 Task: Filter people with service categories by Consulting.
Action: Mouse moved to (410, 95)
Screenshot: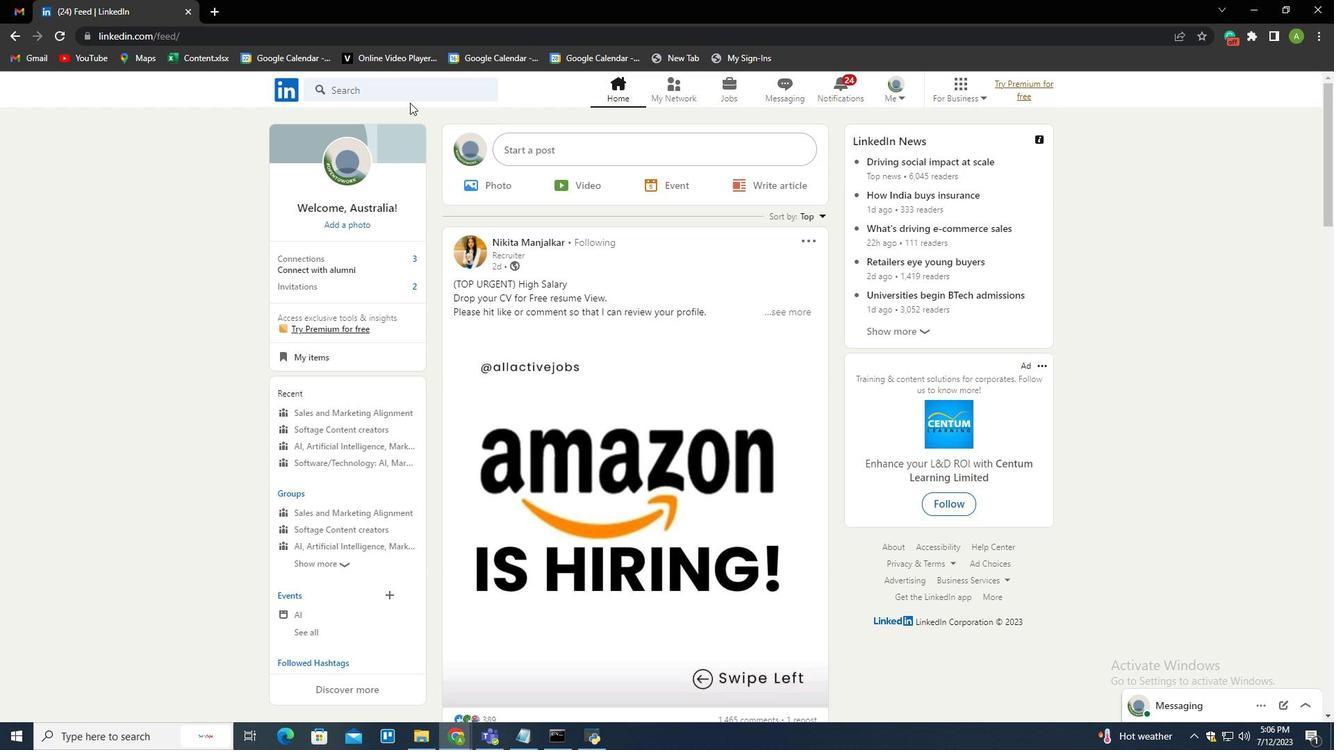 
Action: Mouse pressed left at (410, 95)
Screenshot: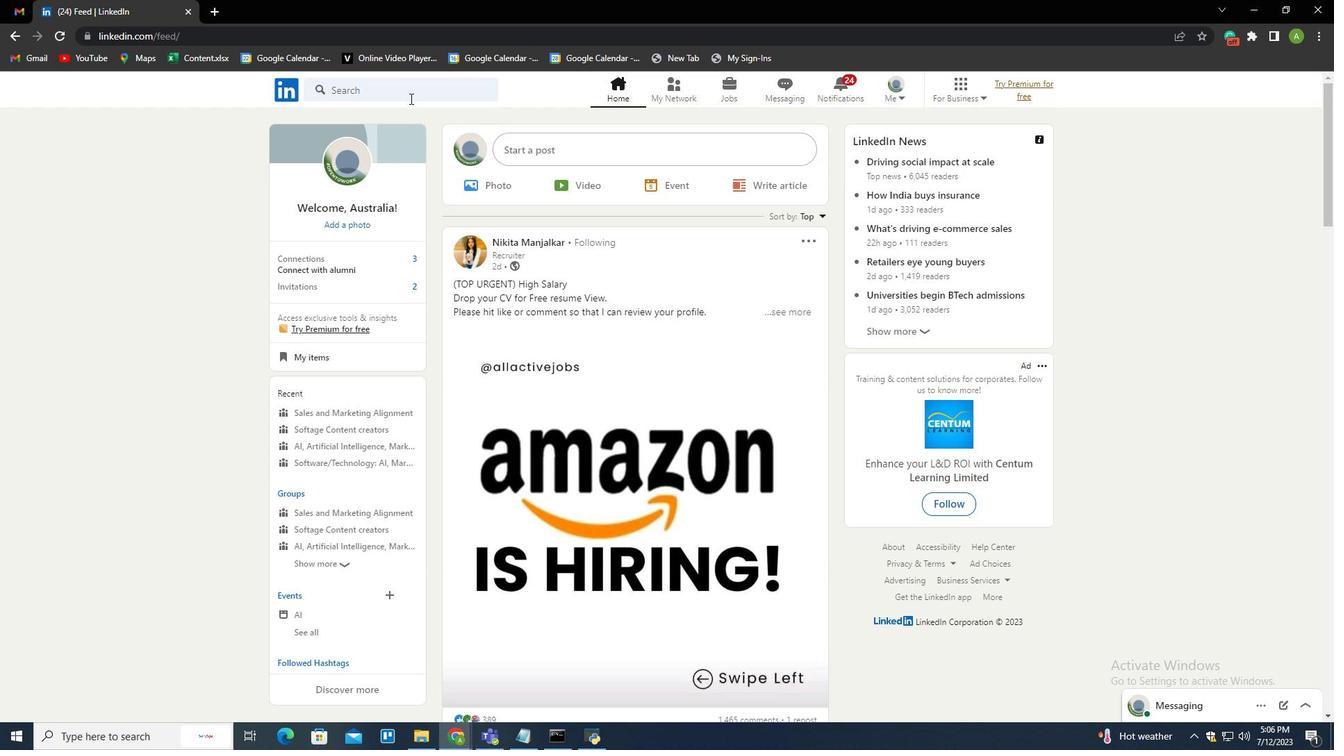 
Action: Mouse moved to (359, 198)
Screenshot: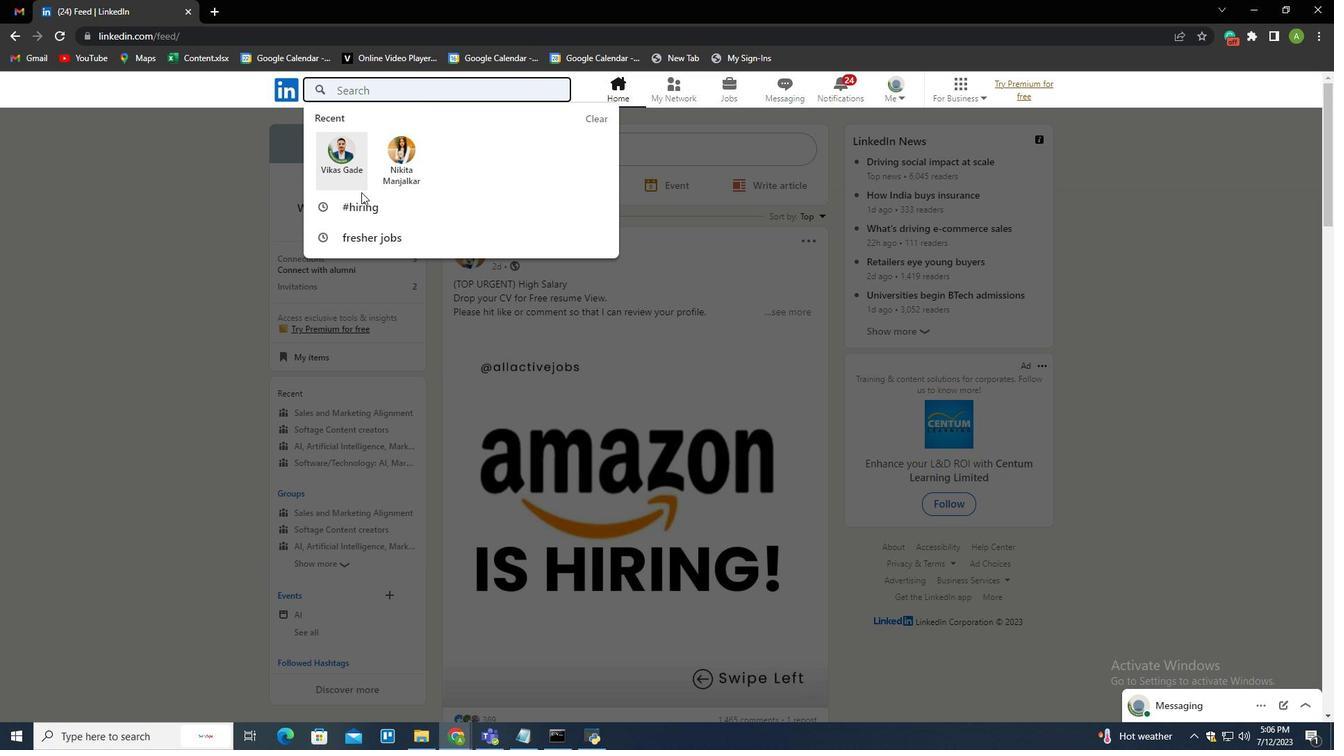 
Action: Mouse pressed left at (359, 198)
Screenshot: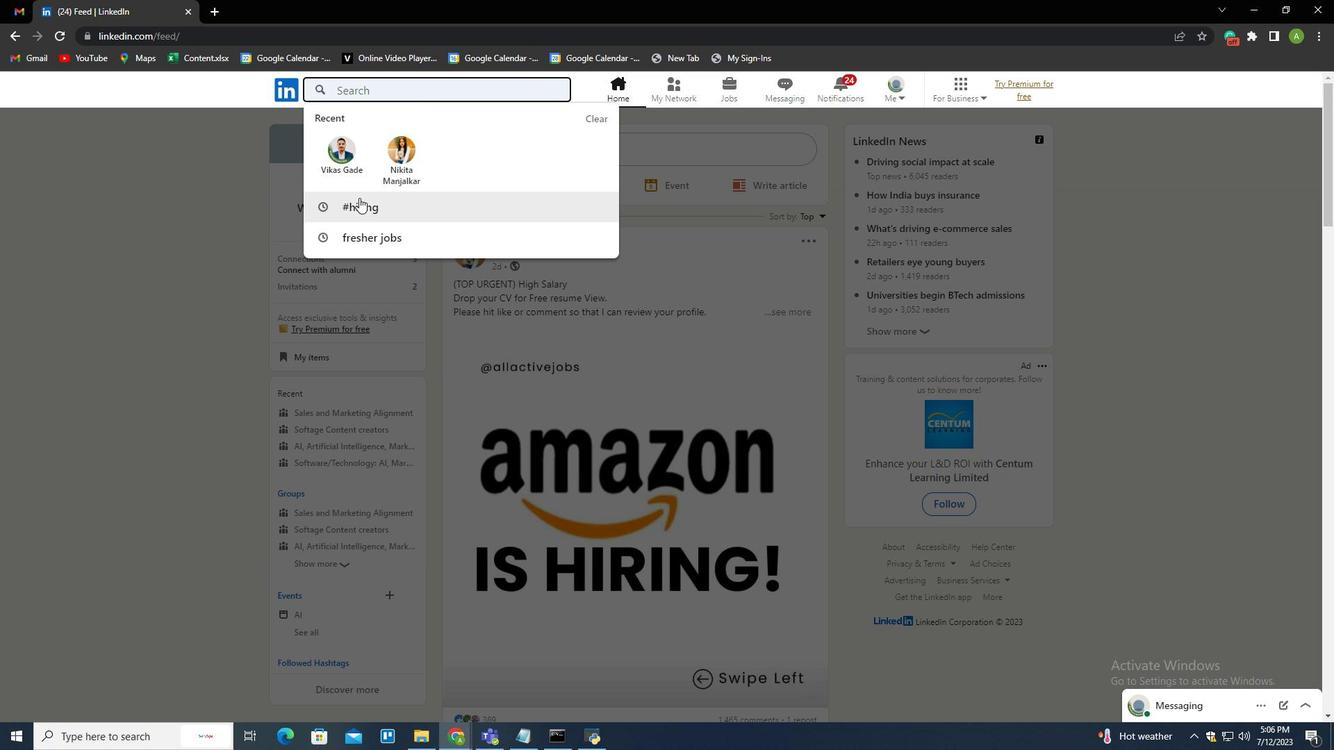
Action: Mouse moved to (522, 127)
Screenshot: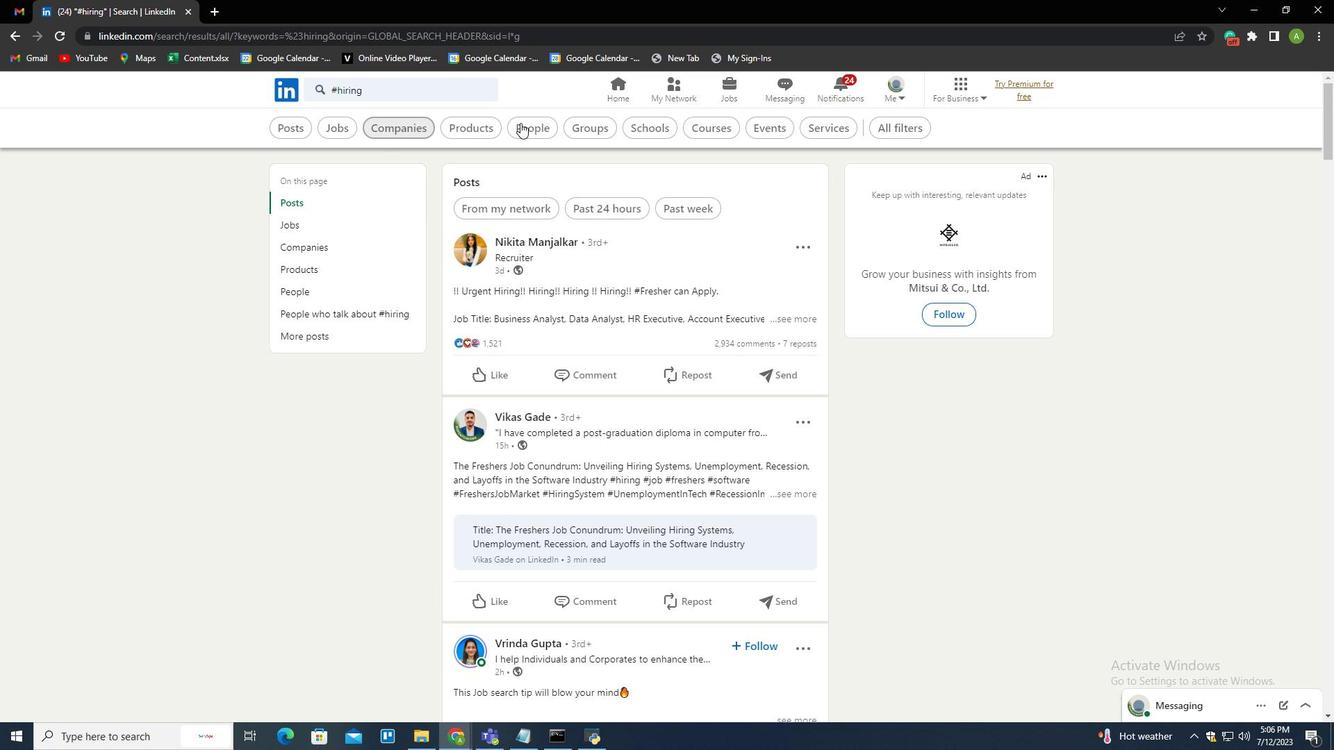 
Action: Mouse pressed left at (522, 127)
Screenshot: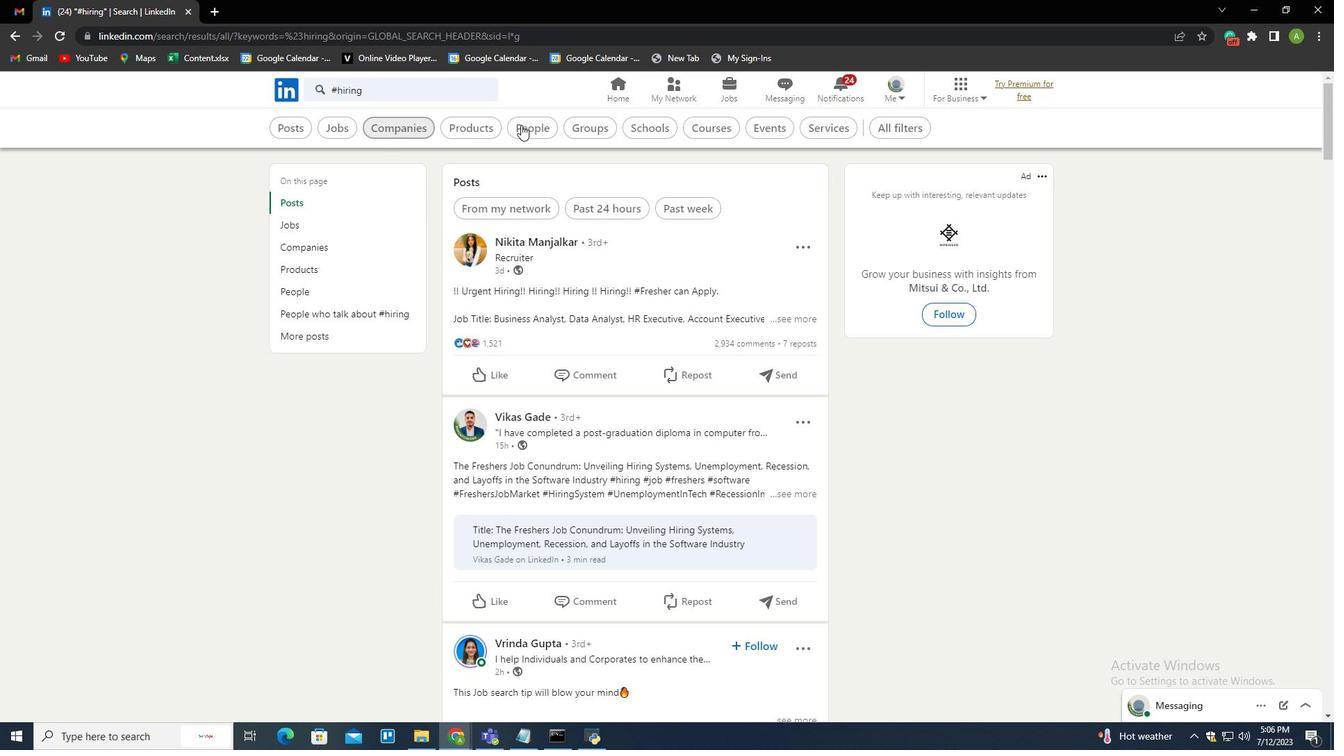 
Action: Mouse moved to (665, 132)
Screenshot: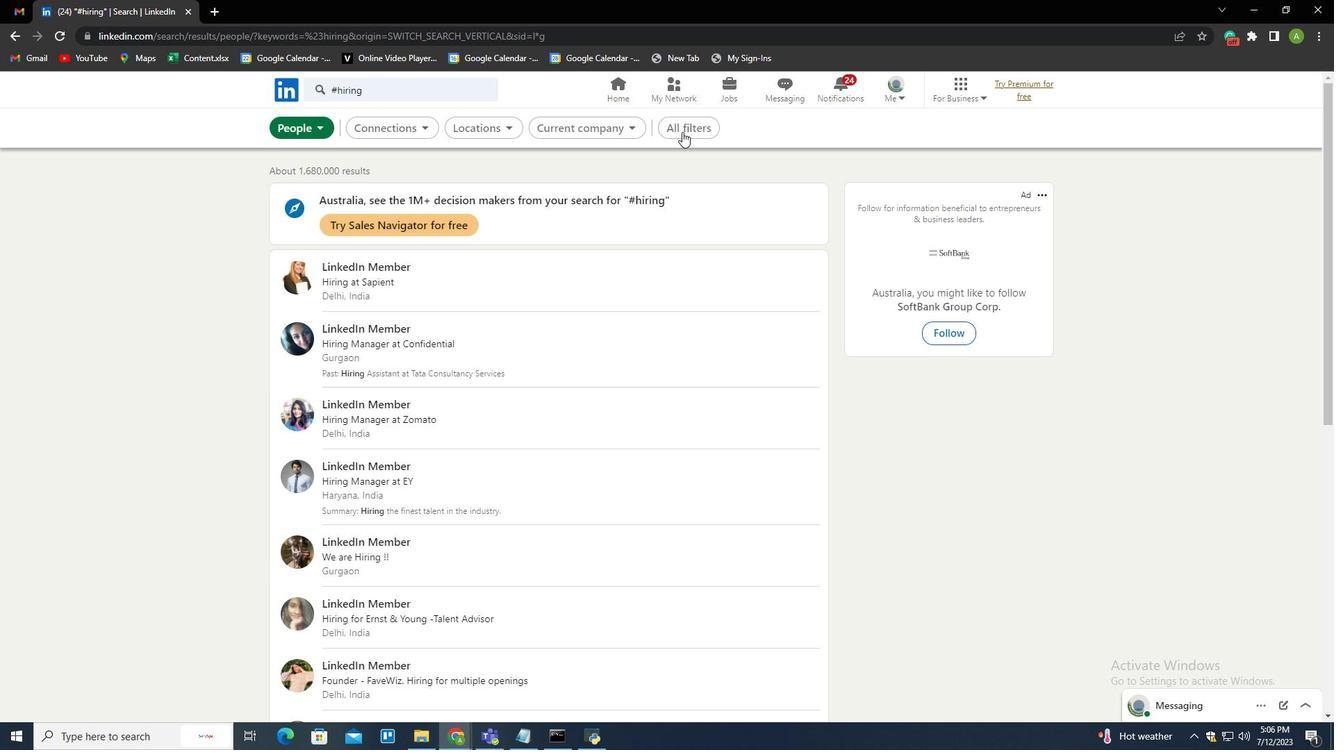 
Action: Mouse pressed left at (665, 132)
Screenshot: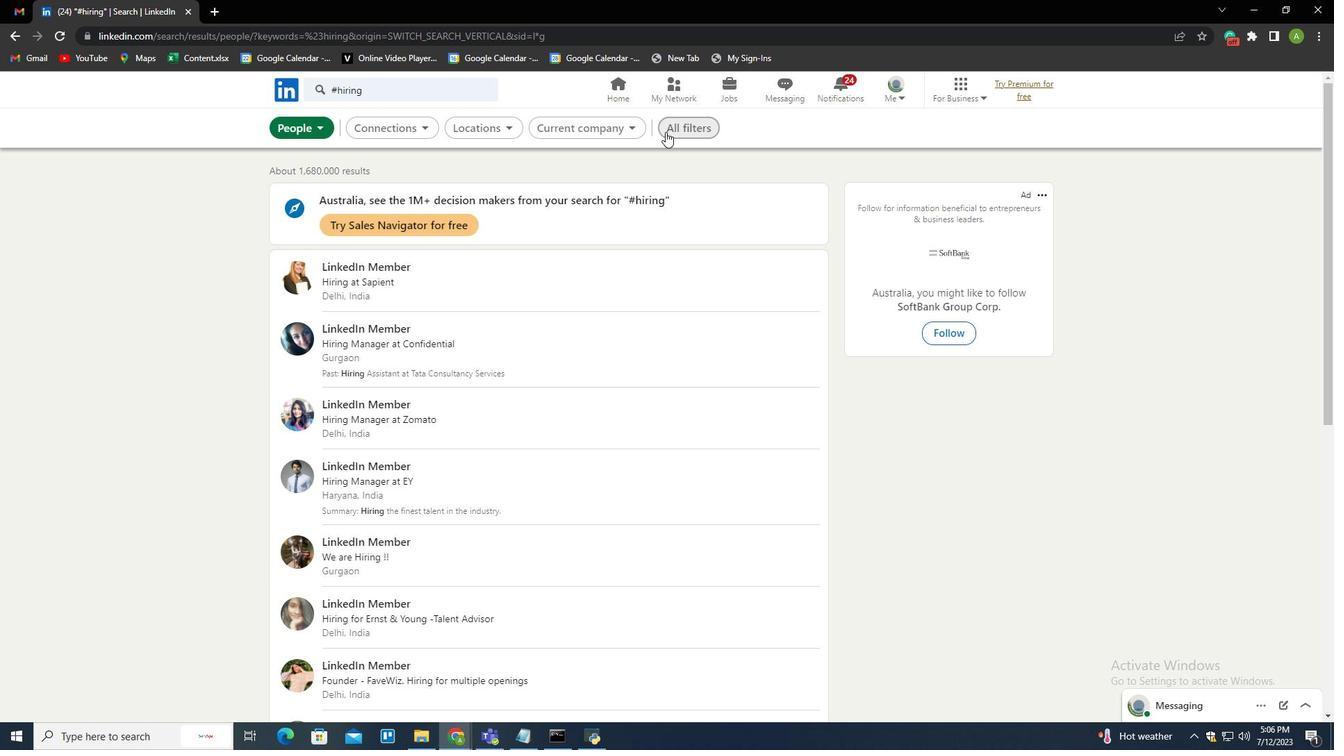 
Action: Mouse moved to (1222, 497)
Screenshot: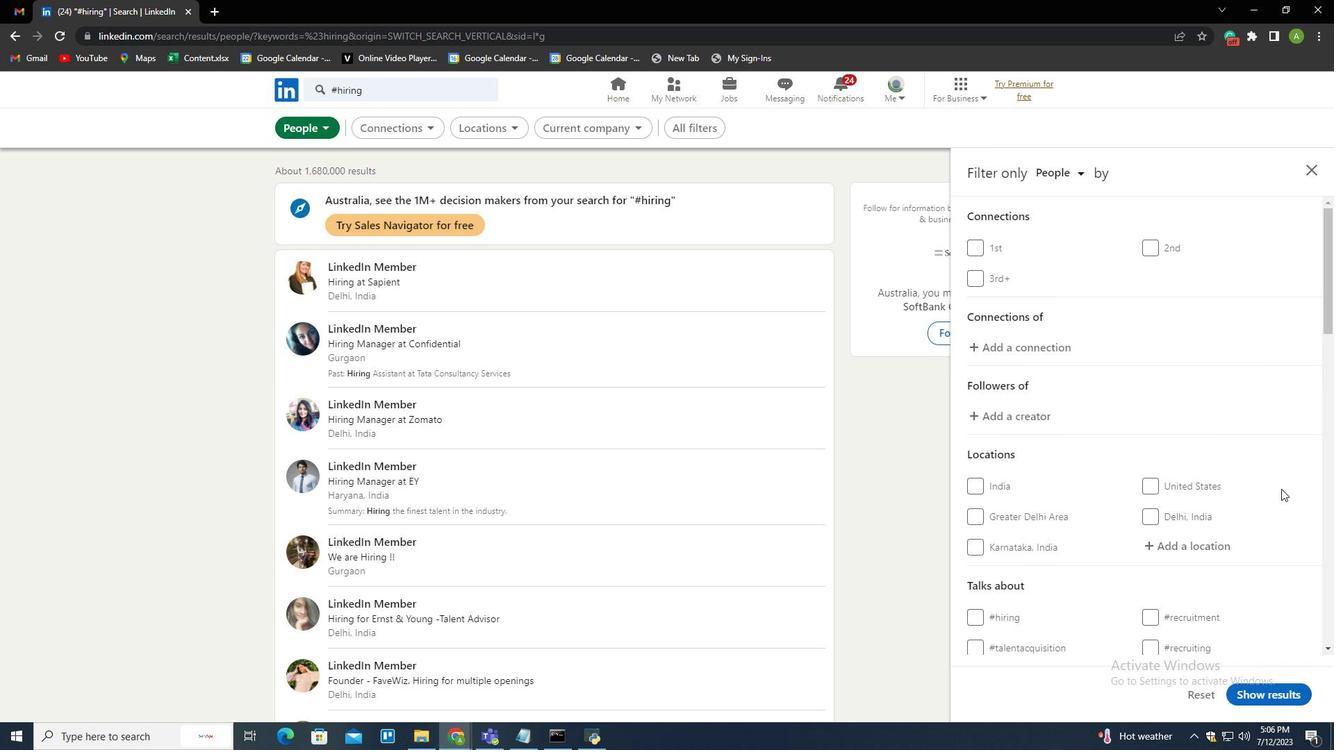 
Action: Mouse scrolled (1222, 497) with delta (0, 0)
Screenshot: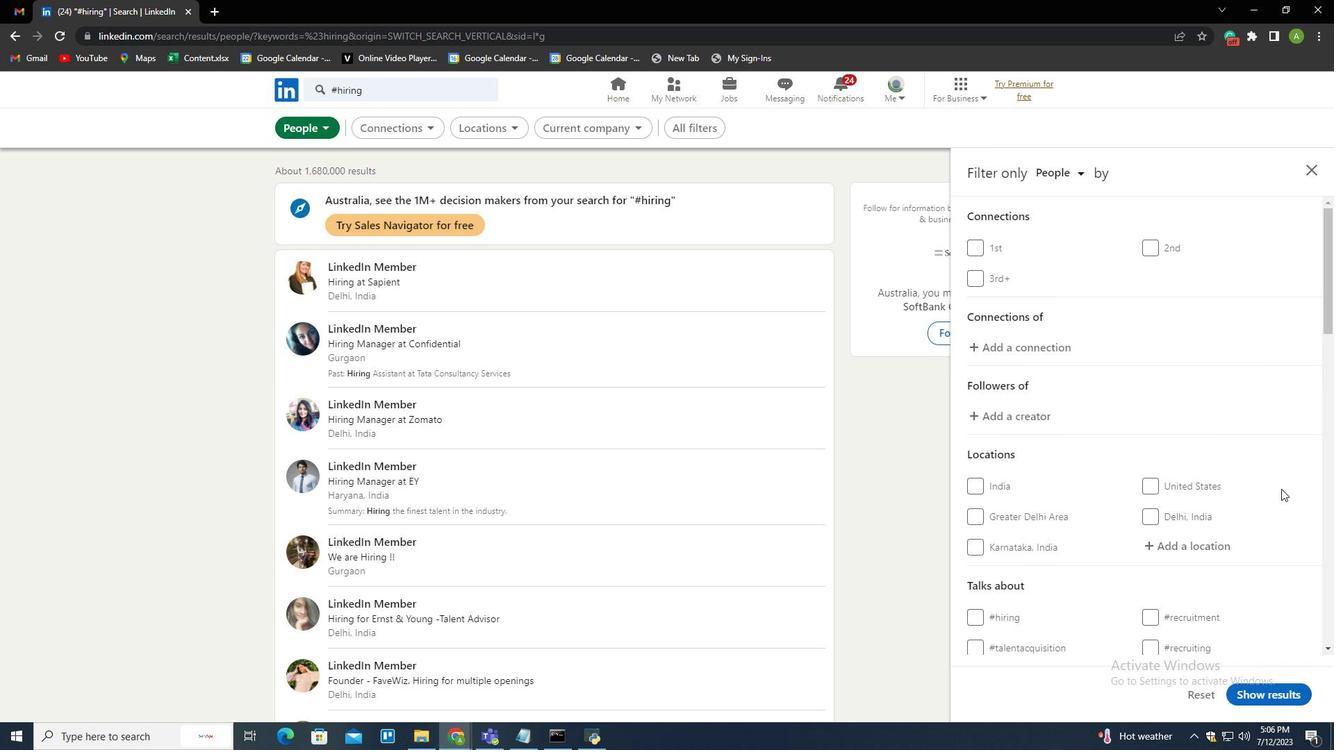 
Action: Mouse scrolled (1222, 497) with delta (0, 0)
Screenshot: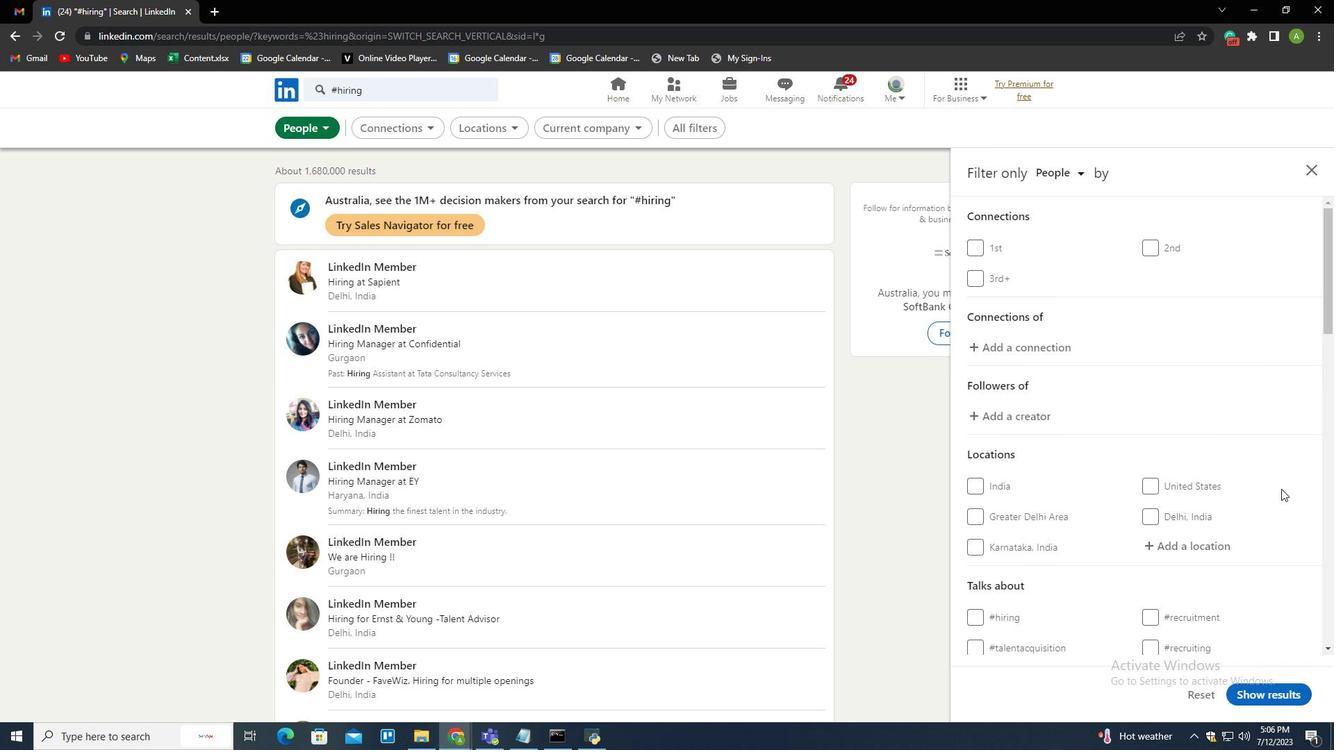
Action: Mouse scrolled (1222, 497) with delta (0, 0)
Screenshot: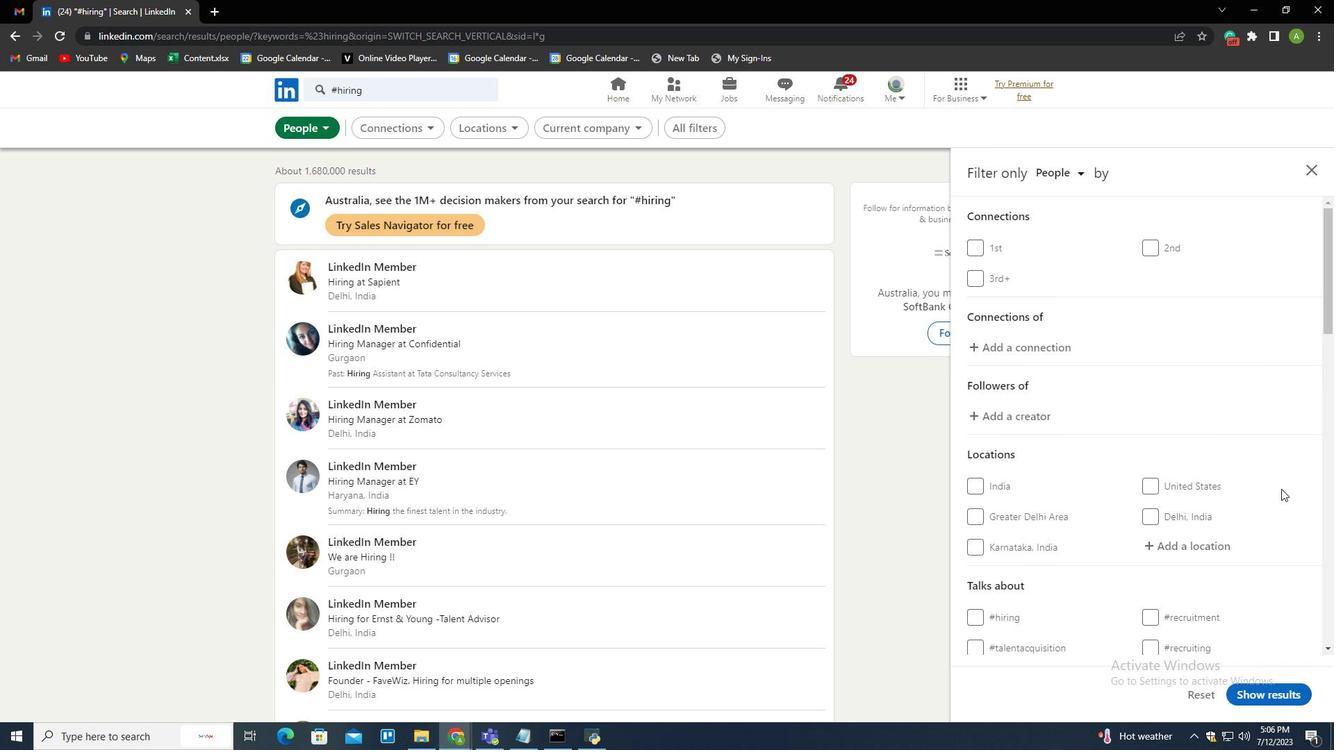 
Action: Mouse scrolled (1222, 497) with delta (0, 0)
Screenshot: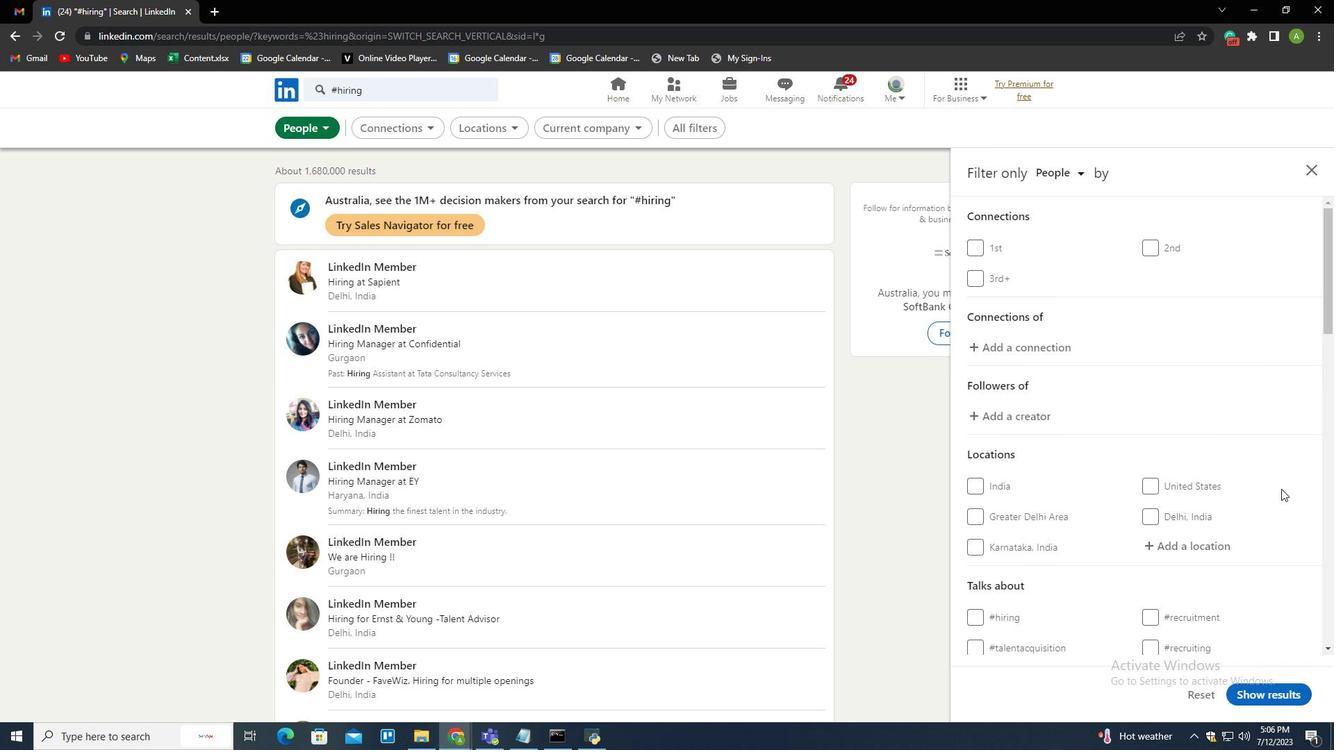 
Action: Mouse moved to (1192, 494)
Screenshot: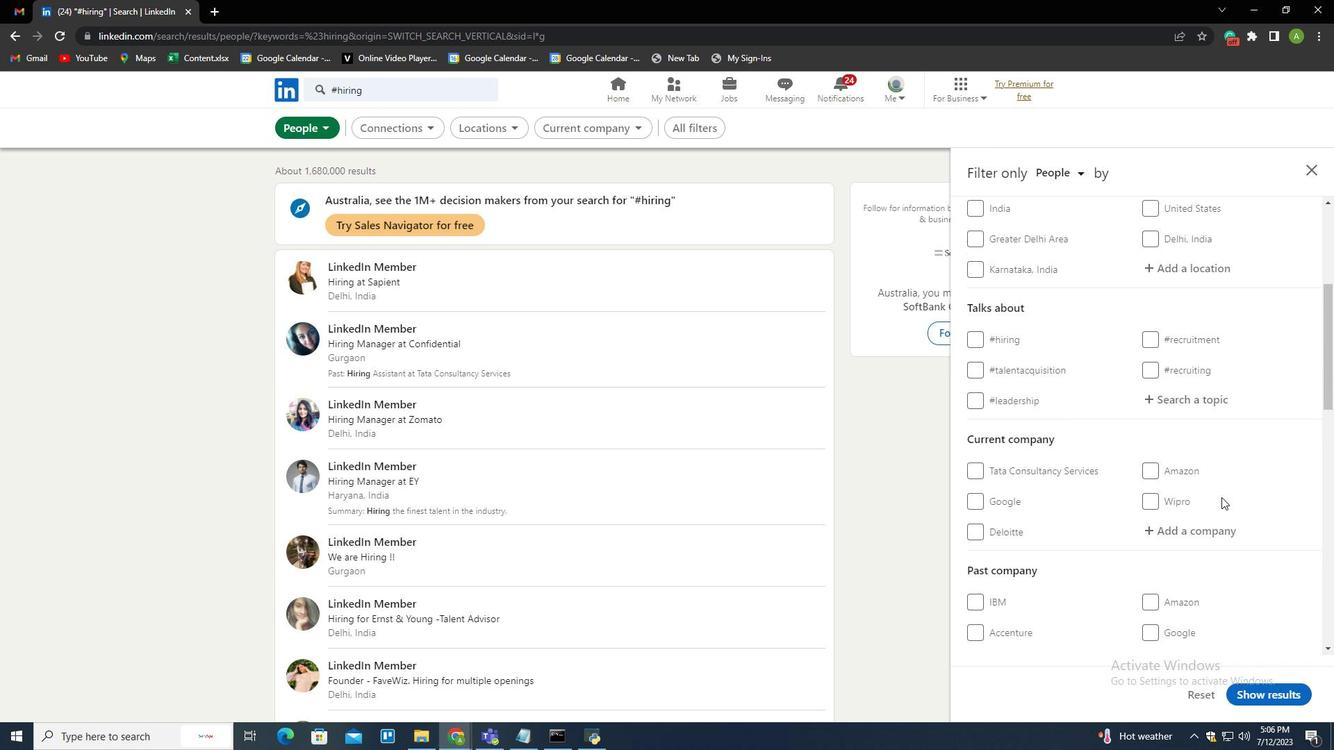 
Action: Mouse scrolled (1192, 494) with delta (0, 0)
Screenshot: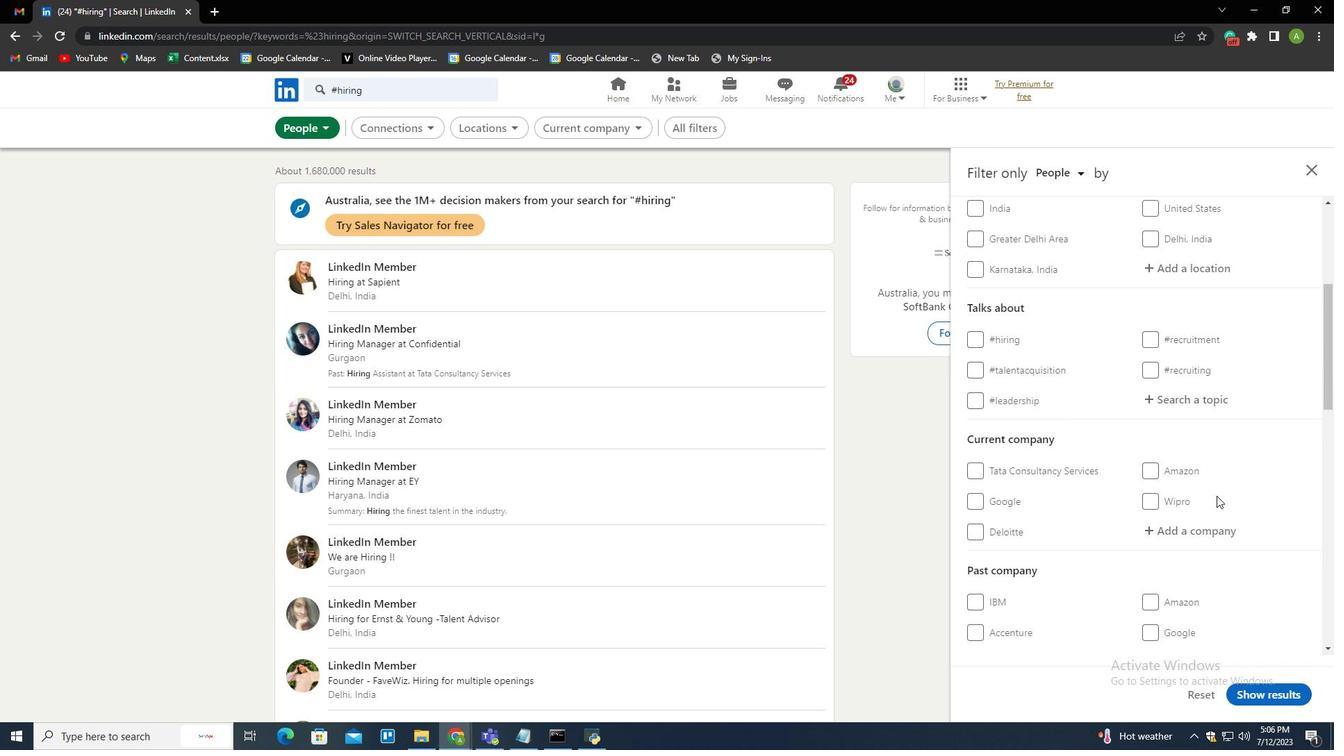 
Action: Mouse scrolled (1192, 494) with delta (0, 0)
Screenshot: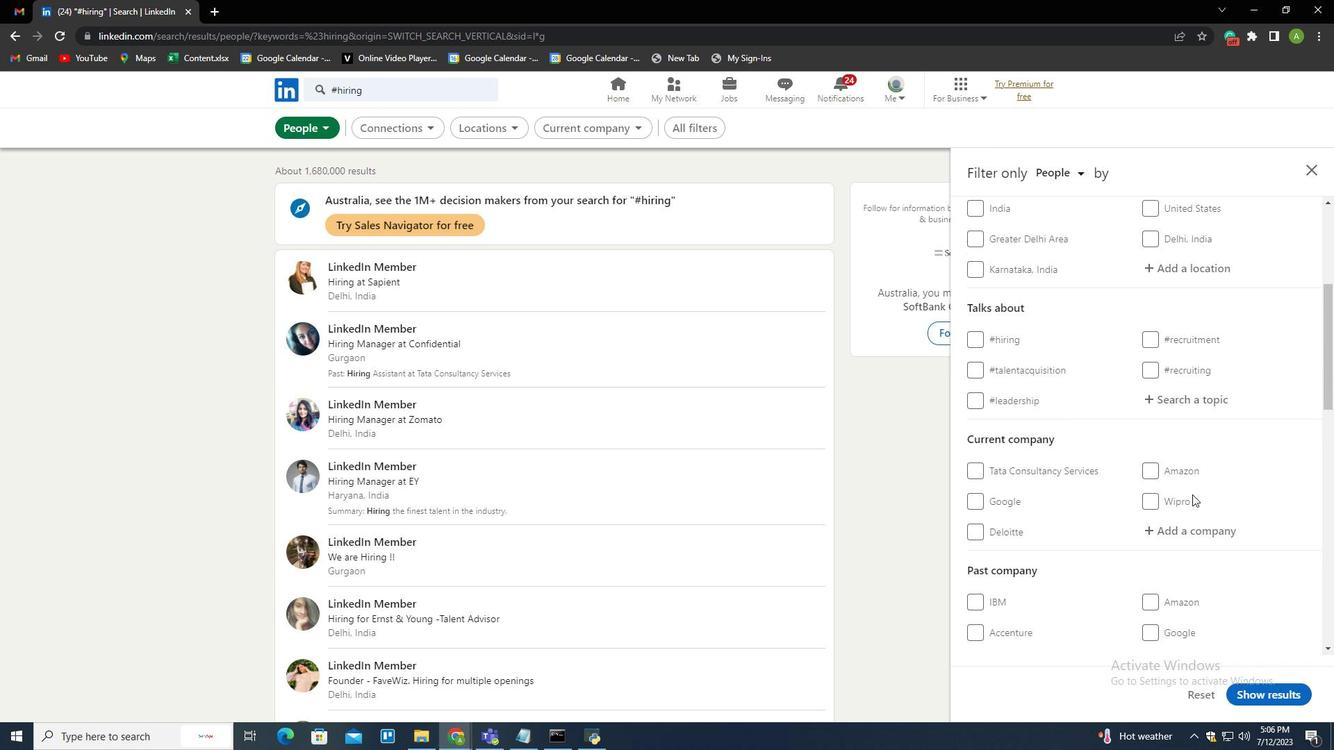 
Action: Mouse scrolled (1192, 494) with delta (0, 0)
Screenshot: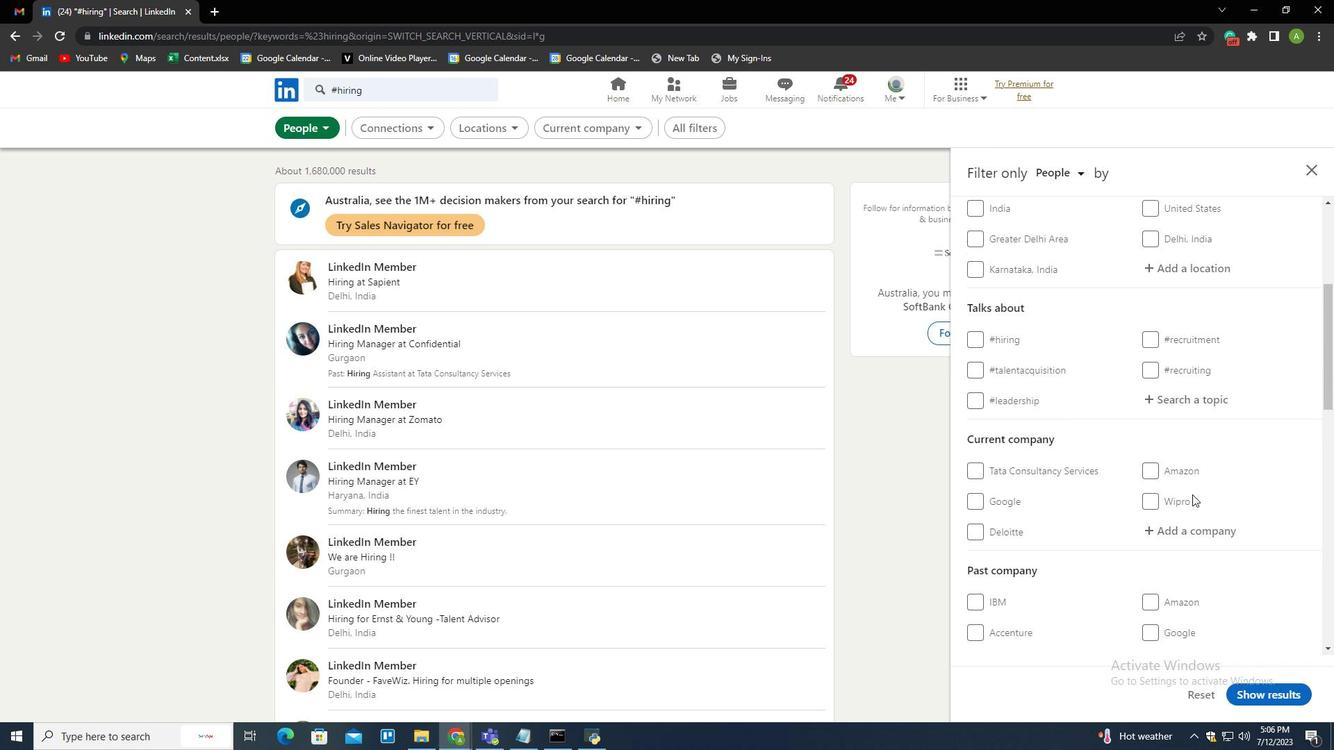 
Action: Mouse scrolled (1192, 494) with delta (0, 0)
Screenshot: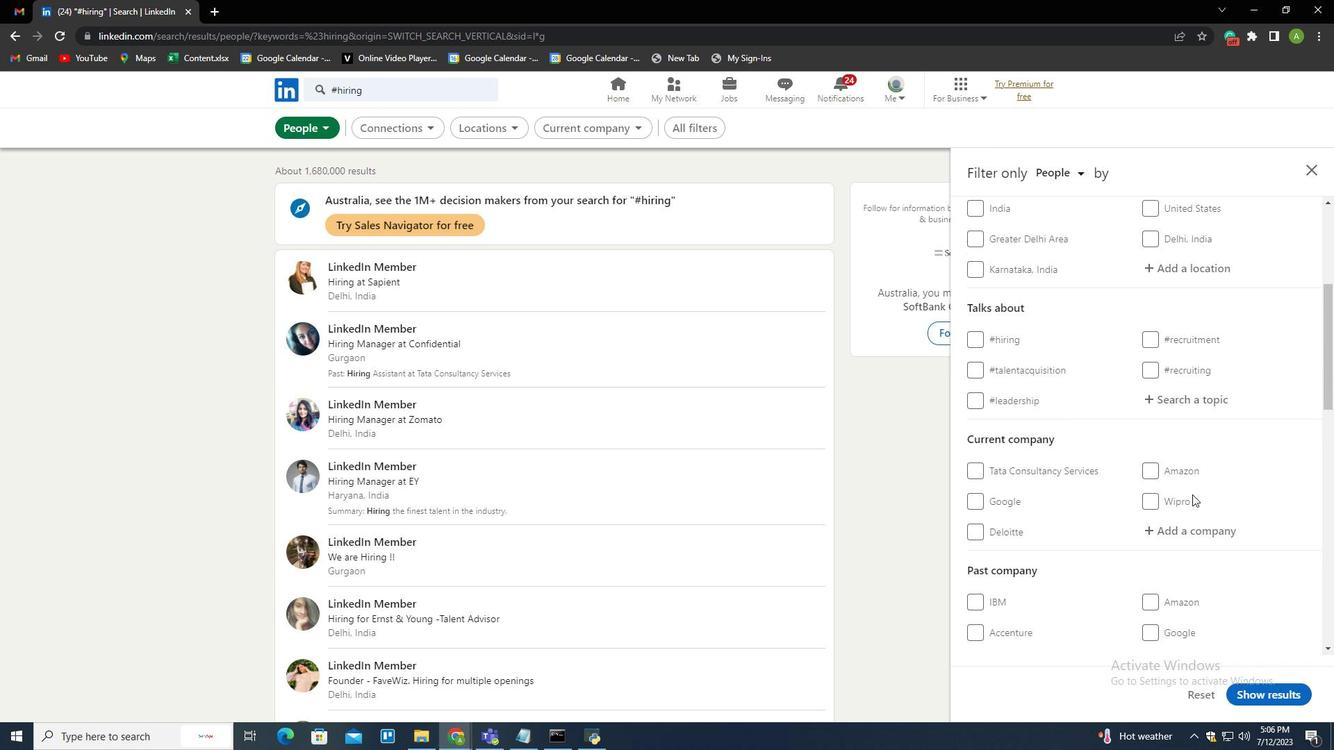 
Action: Mouse scrolled (1192, 494) with delta (0, 0)
Screenshot: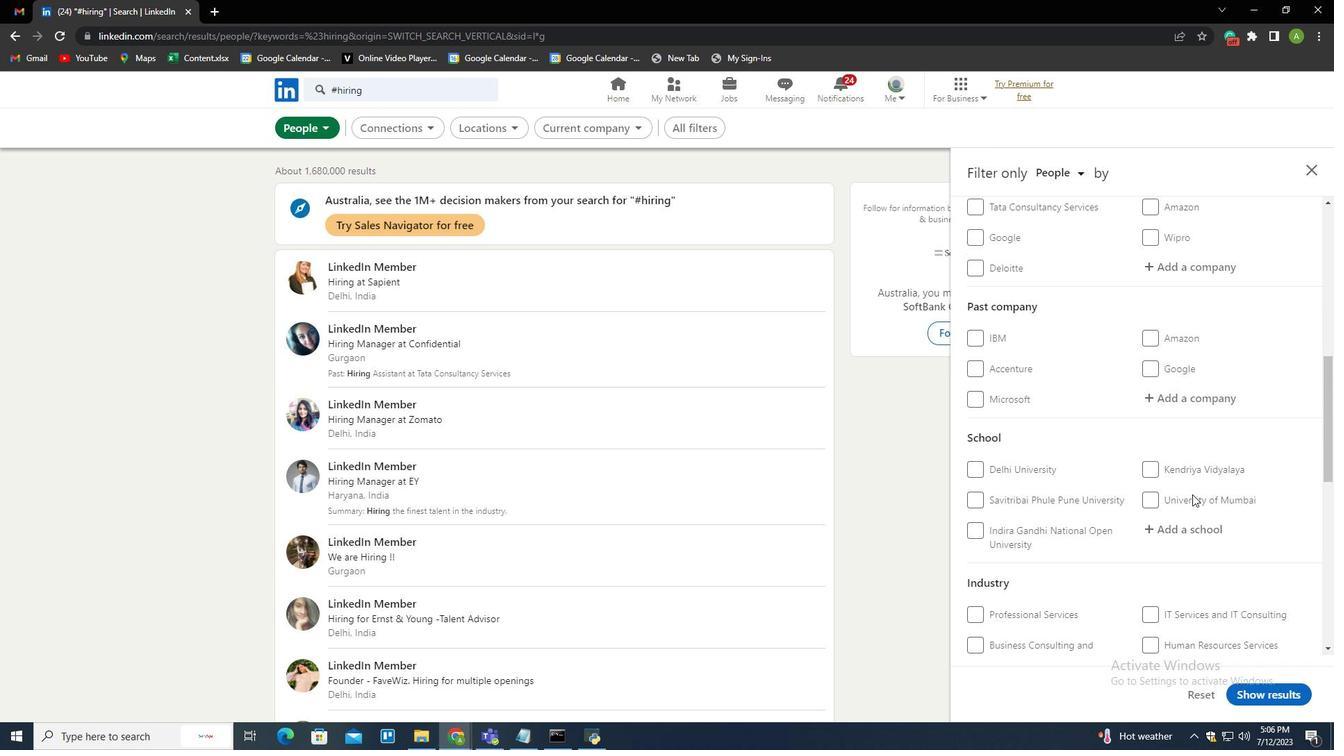 
Action: Mouse scrolled (1192, 494) with delta (0, 0)
Screenshot: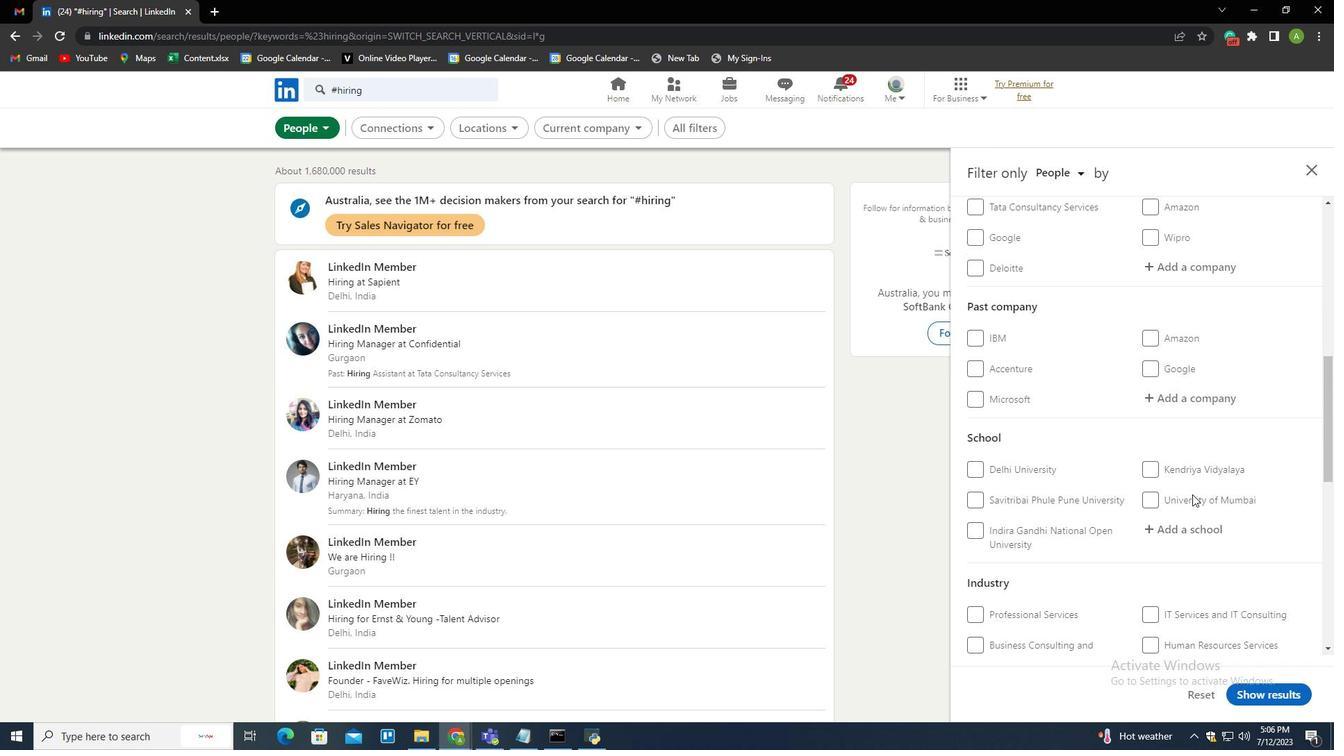 
Action: Mouse scrolled (1192, 494) with delta (0, 0)
Screenshot: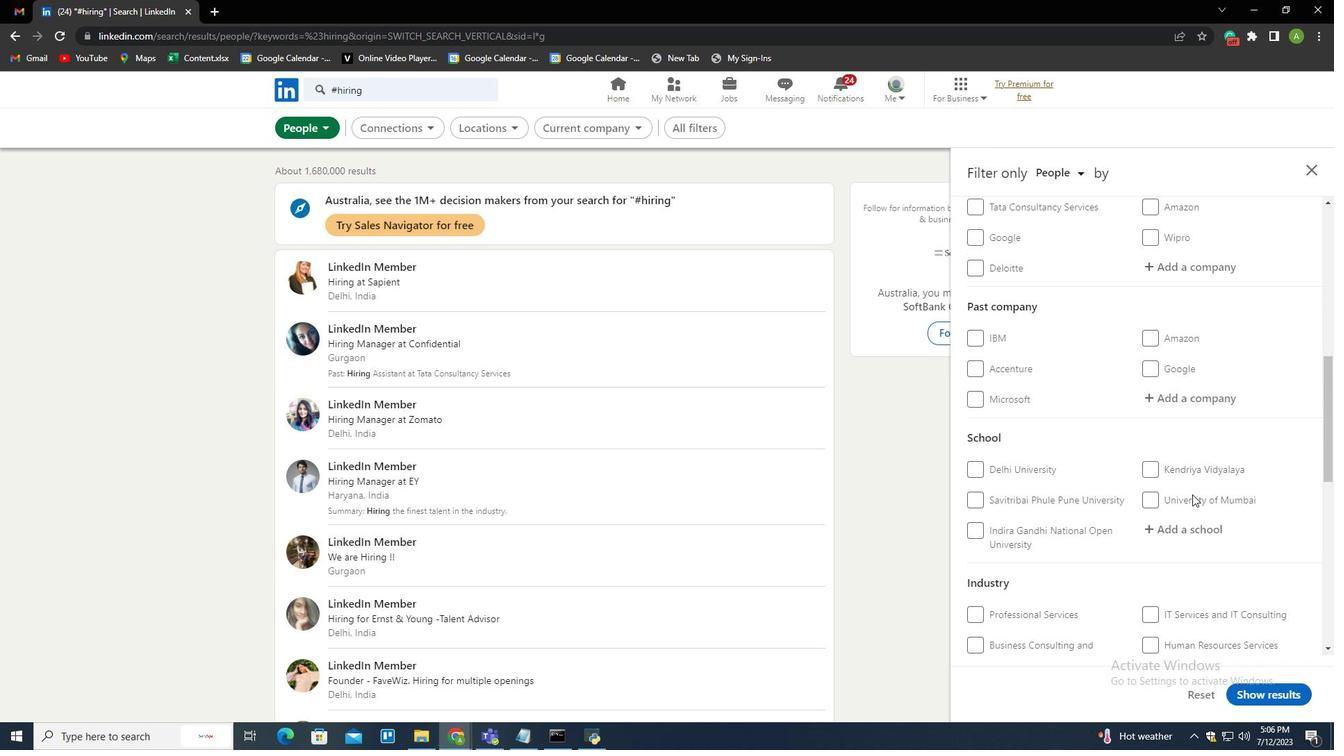 
Action: Mouse scrolled (1192, 494) with delta (0, 0)
Screenshot: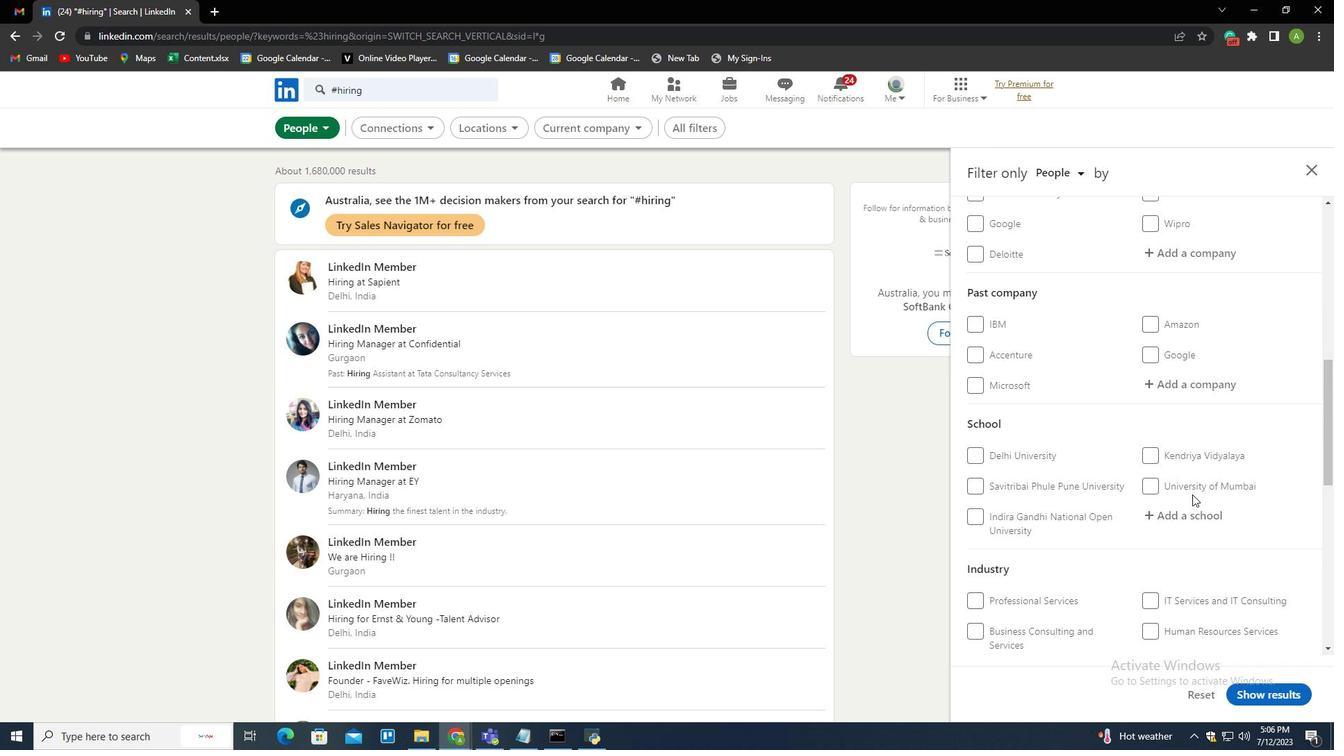 
Action: Mouse scrolled (1192, 494) with delta (0, 0)
Screenshot: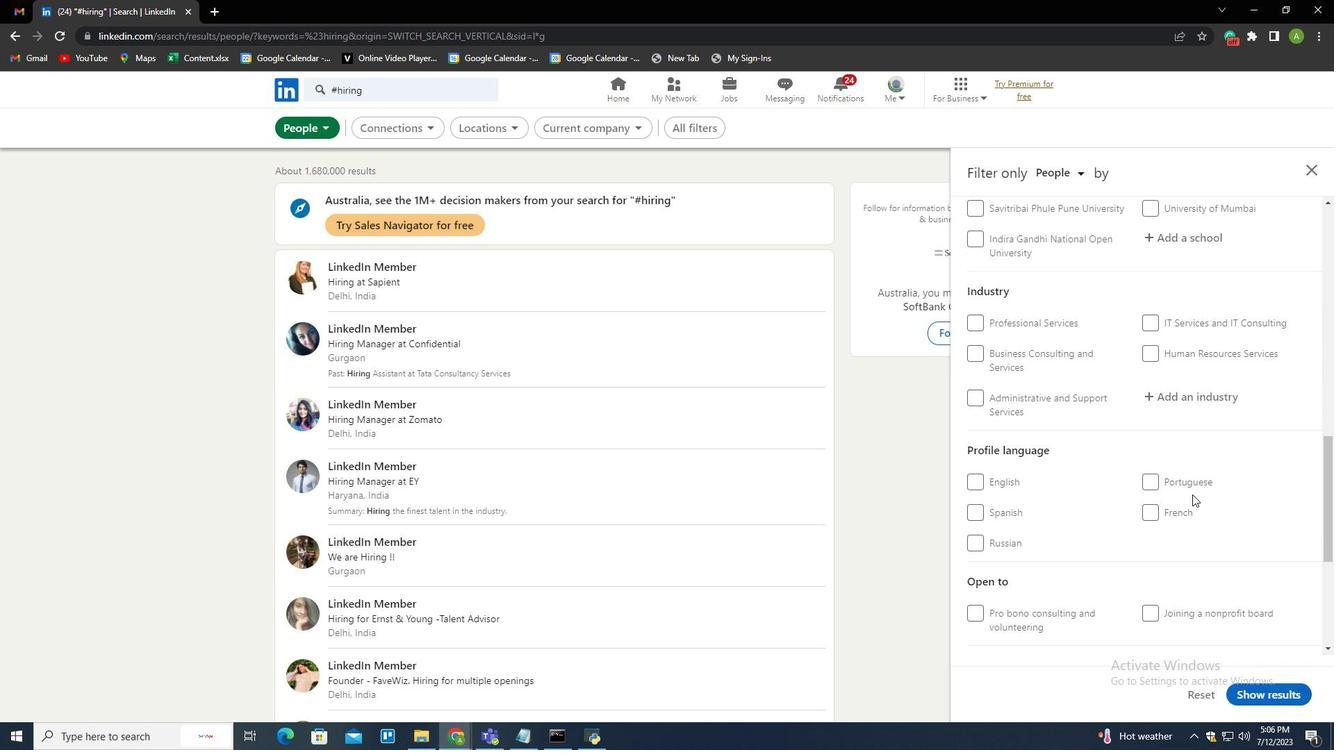 
Action: Mouse scrolled (1192, 494) with delta (0, 0)
Screenshot: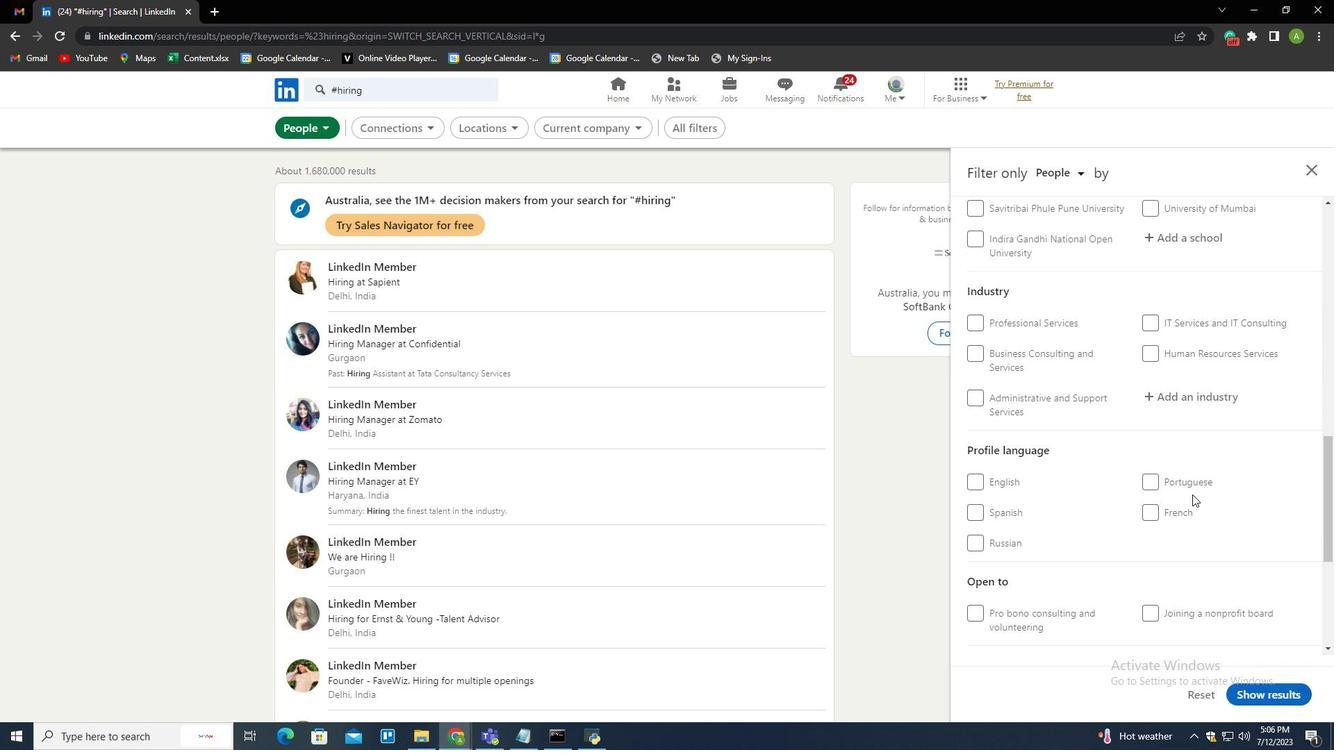 
Action: Mouse scrolled (1192, 494) with delta (0, 0)
Screenshot: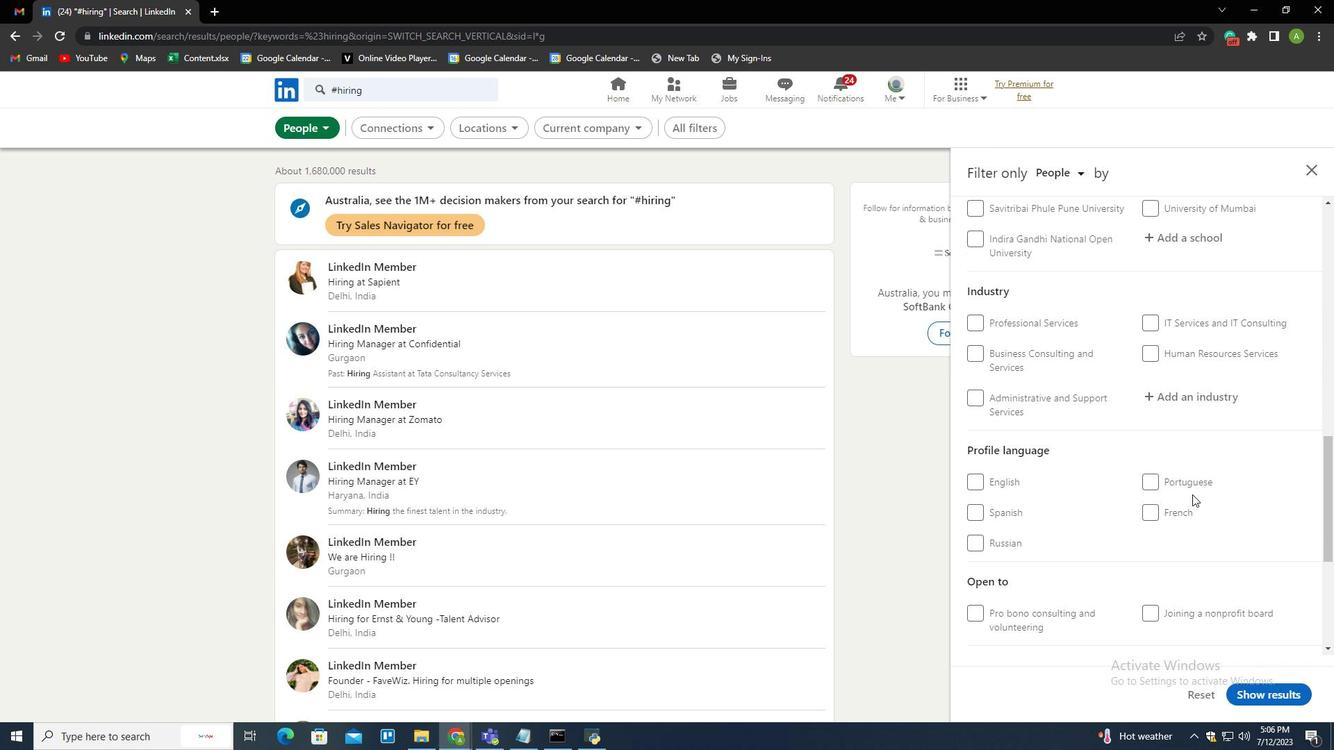 
Action: Mouse scrolled (1192, 494) with delta (0, 0)
Screenshot: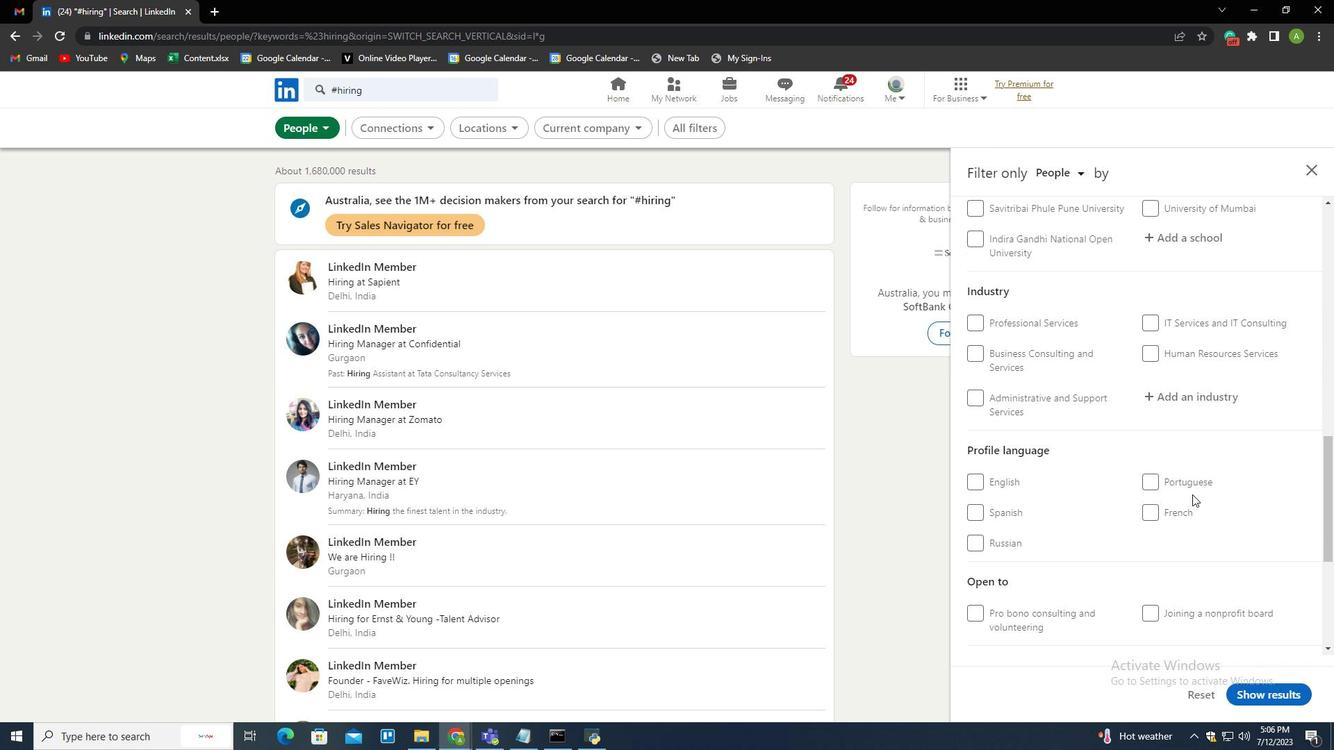 
Action: Mouse scrolled (1192, 494) with delta (0, 0)
Screenshot: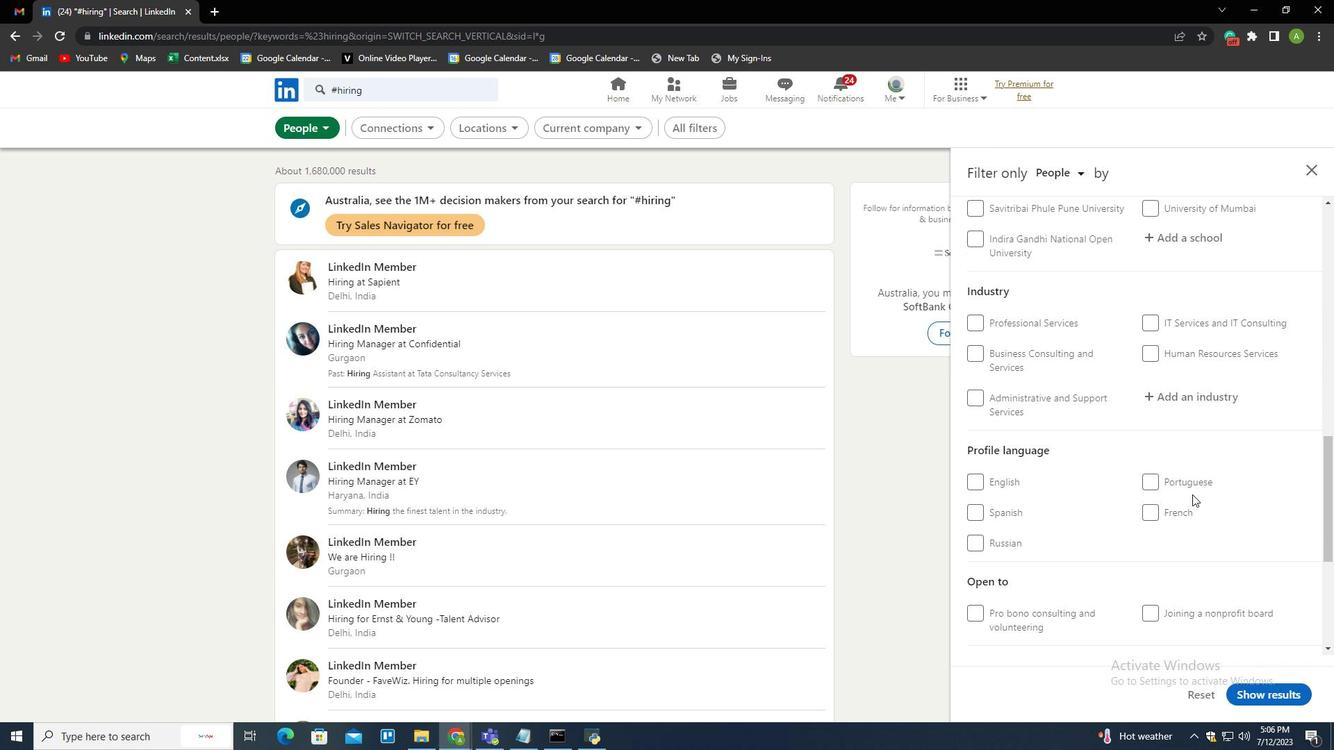 
Action: Mouse moved to (969, 402)
Screenshot: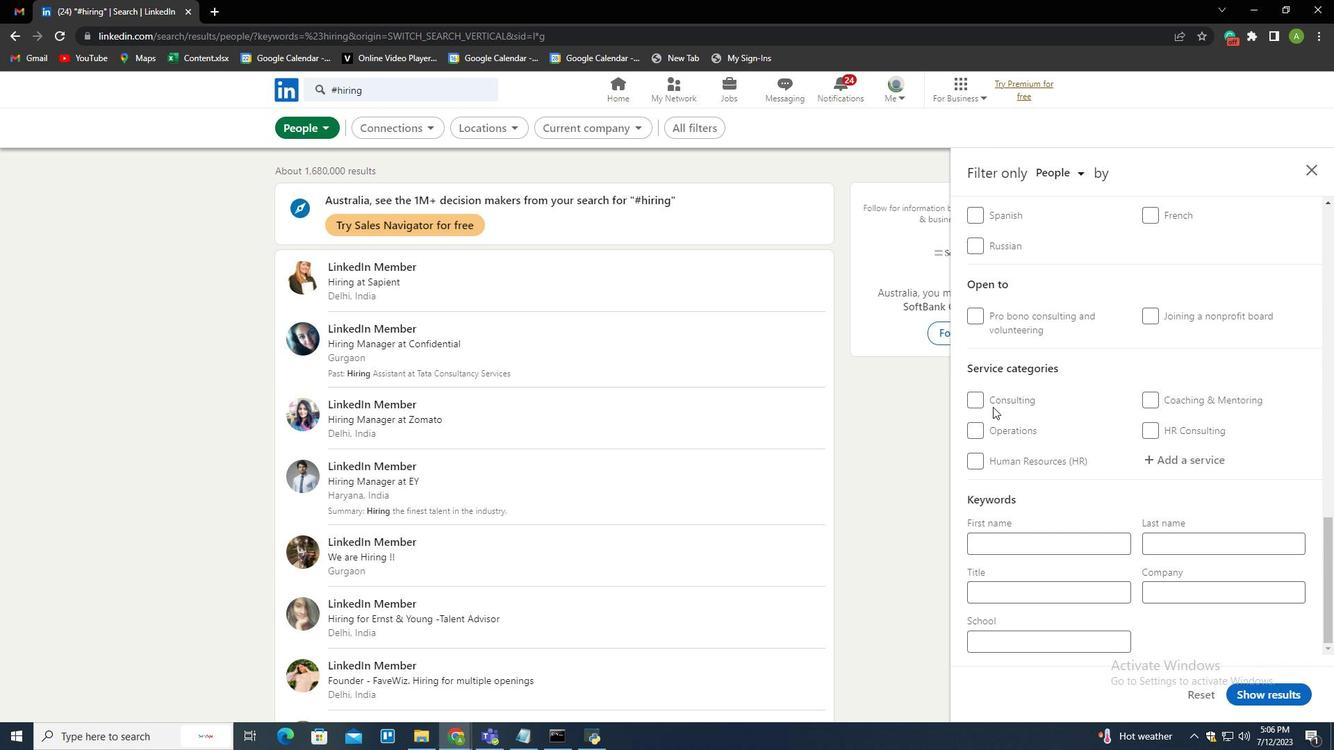 
Action: Mouse pressed left at (969, 402)
Screenshot: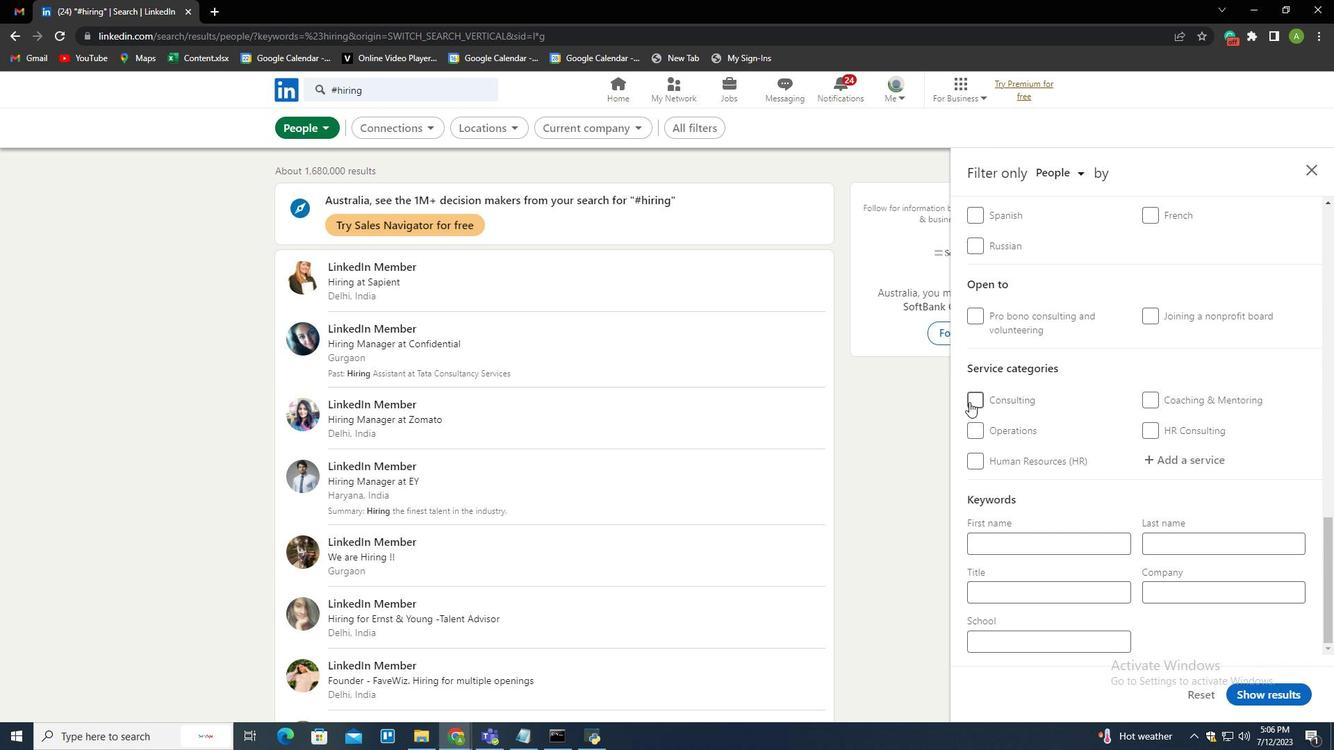 
Action: Mouse moved to (1261, 697)
Screenshot: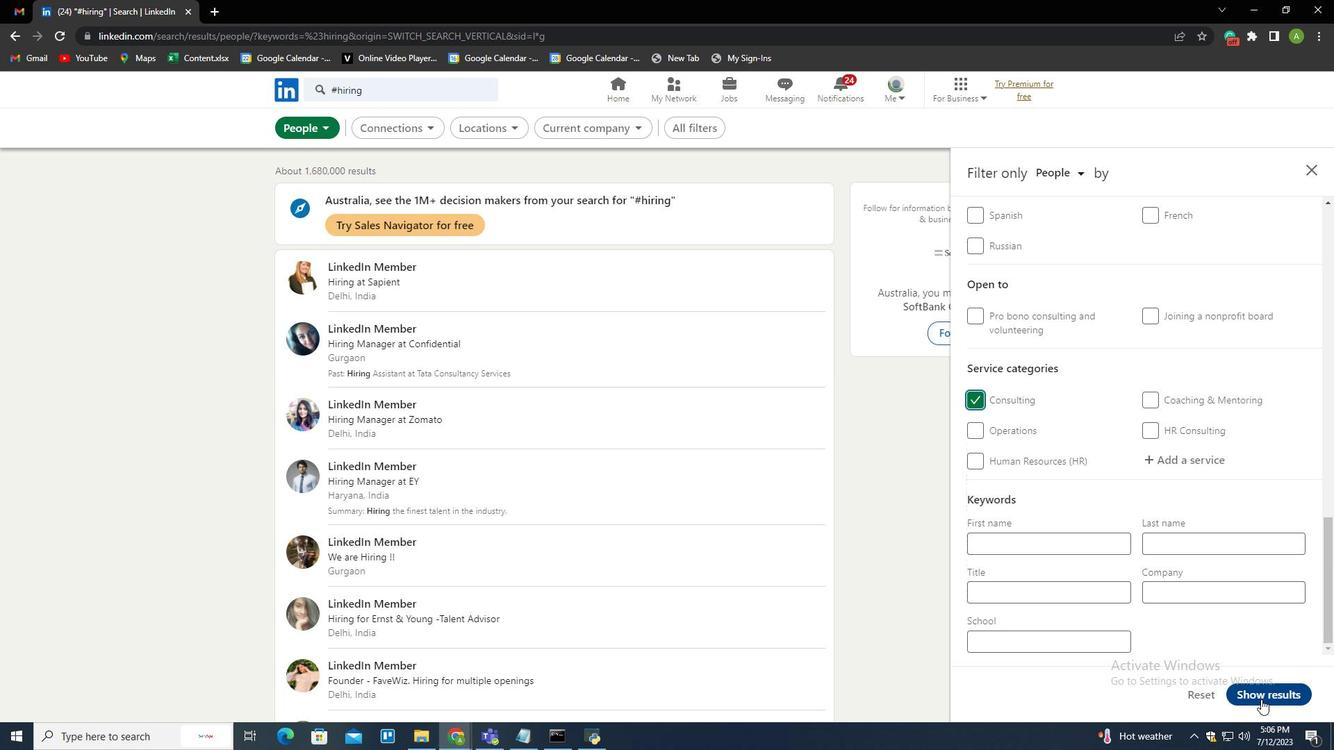 
Action: Mouse pressed left at (1261, 697)
Screenshot: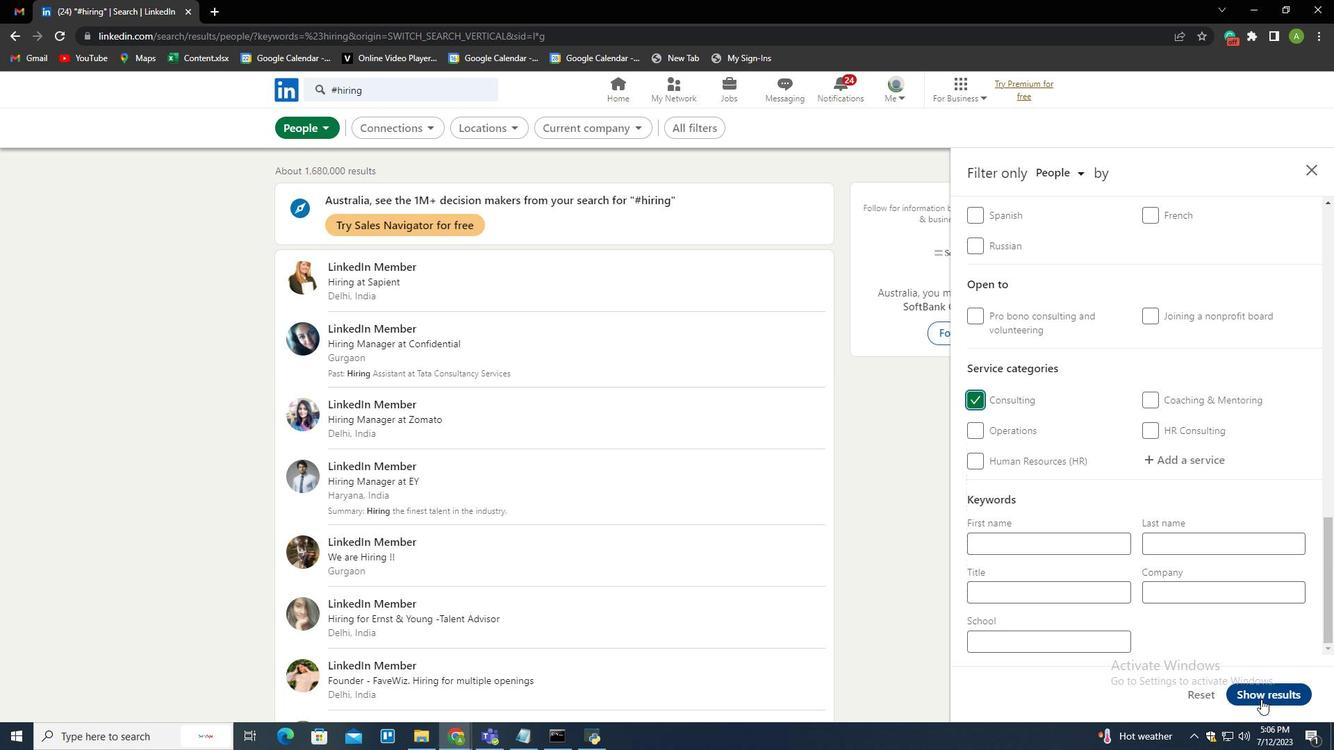 
Action: Mouse moved to (1261, 697)
Screenshot: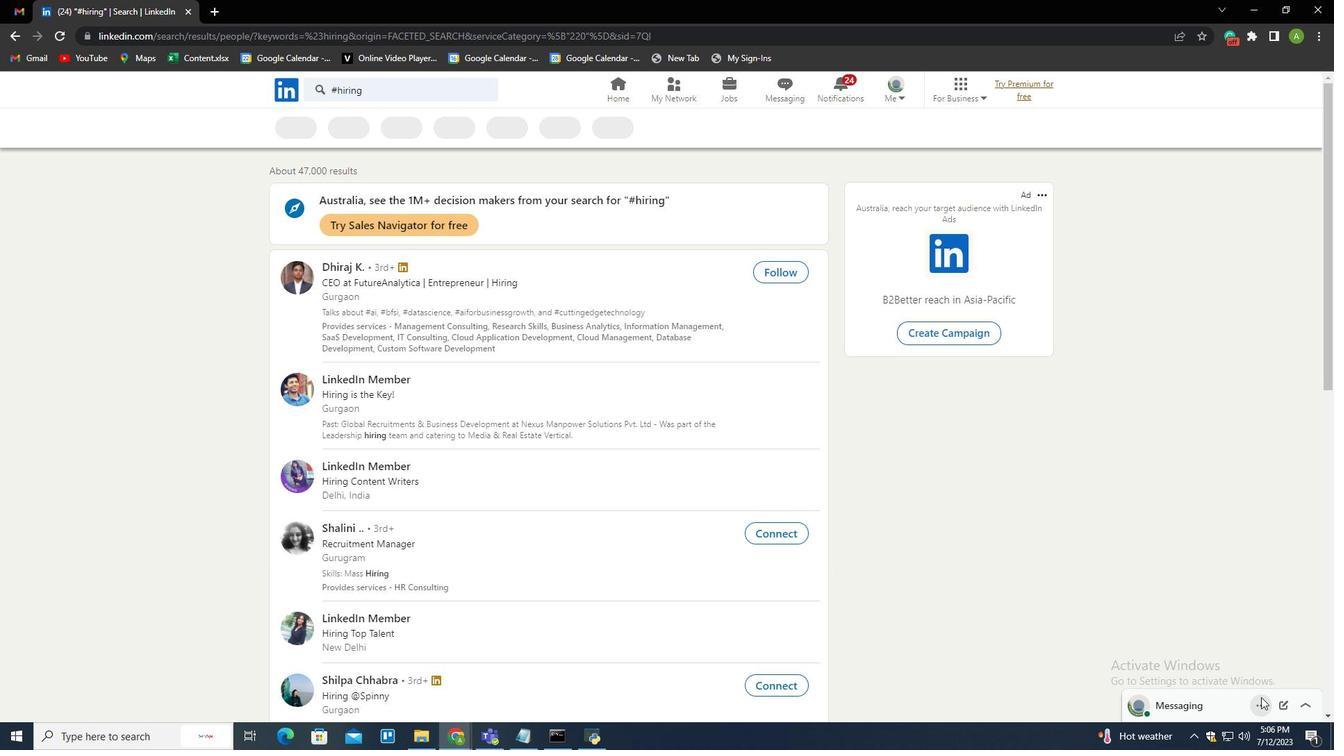 
